 Task: Change the post settings so that anyone can see your posts.
Action: Mouse scrolled (583, 306) with delta (0, 0)
Screenshot: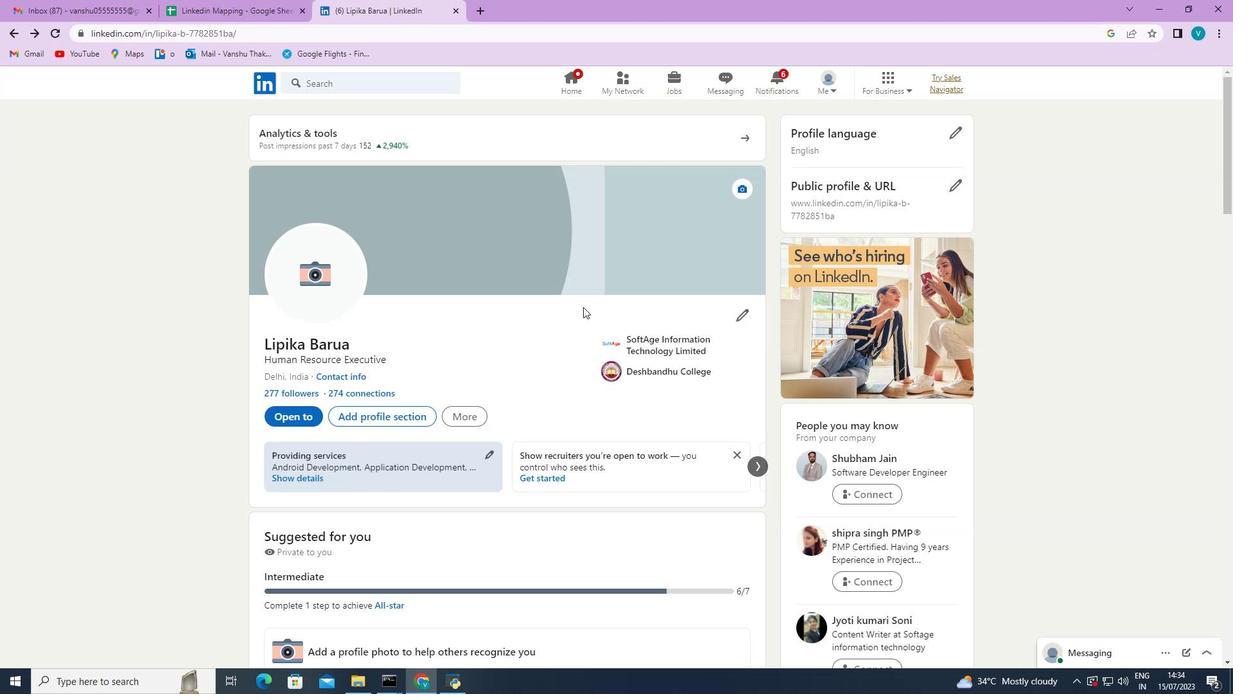 
Action: Mouse scrolled (583, 306) with delta (0, 0)
Screenshot: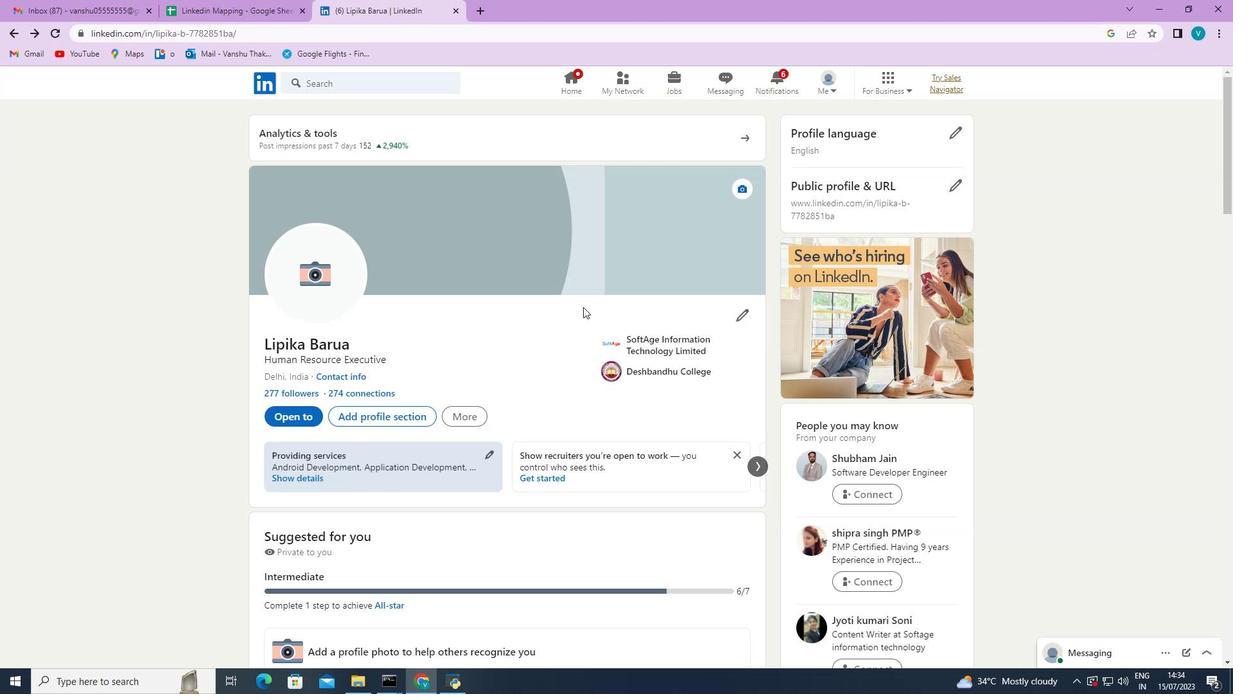 
Action: Mouse scrolled (583, 306) with delta (0, 0)
Screenshot: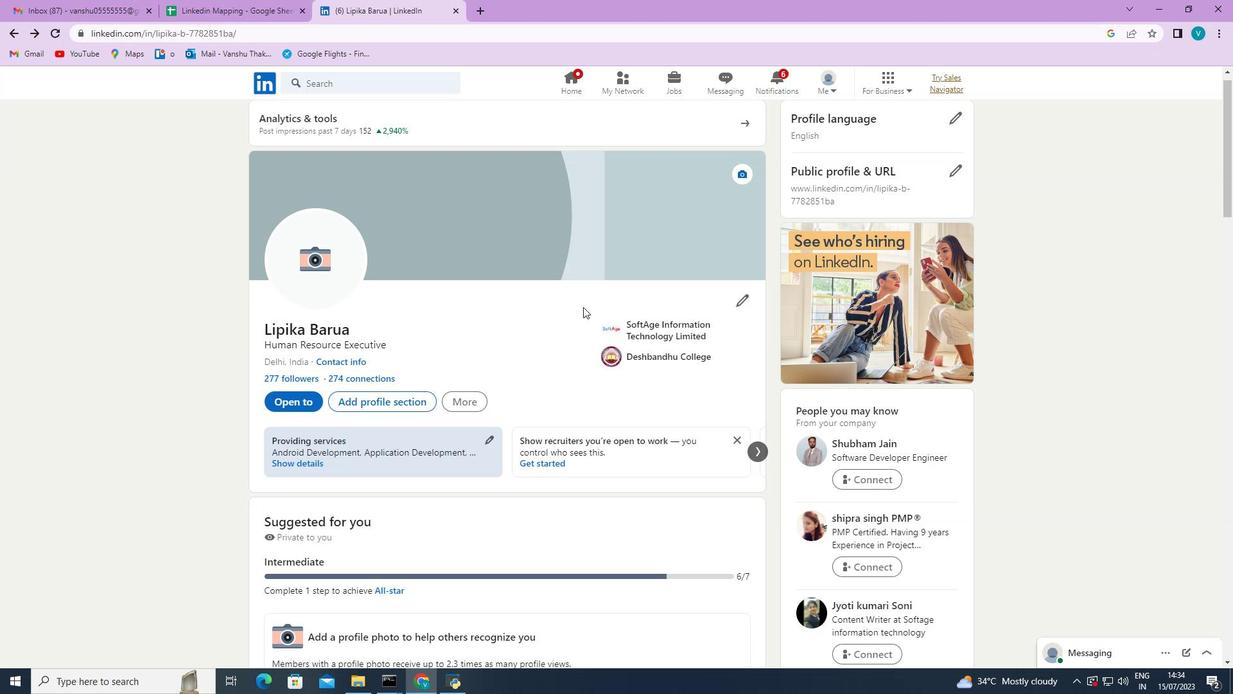 
Action: Mouse scrolled (583, 306) with delta (0, 0)
Screenshot: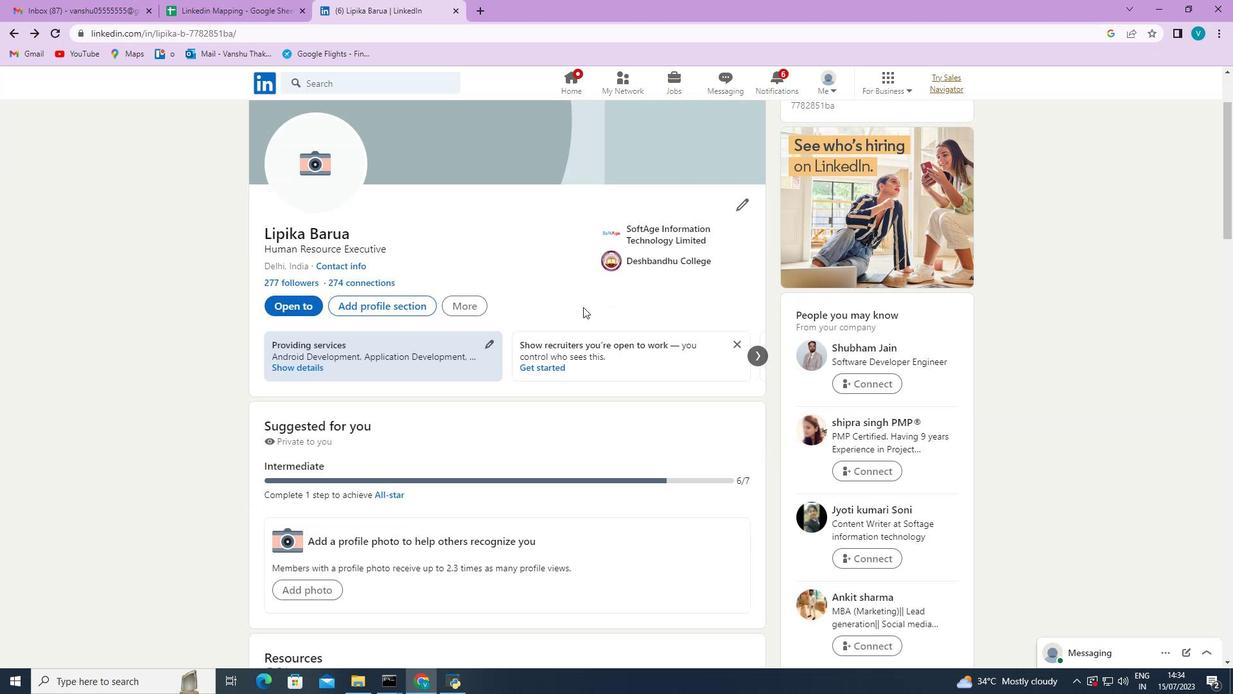 
Action: Mouse scrolled (583, 306) with delta (0, 0)
Screenshot: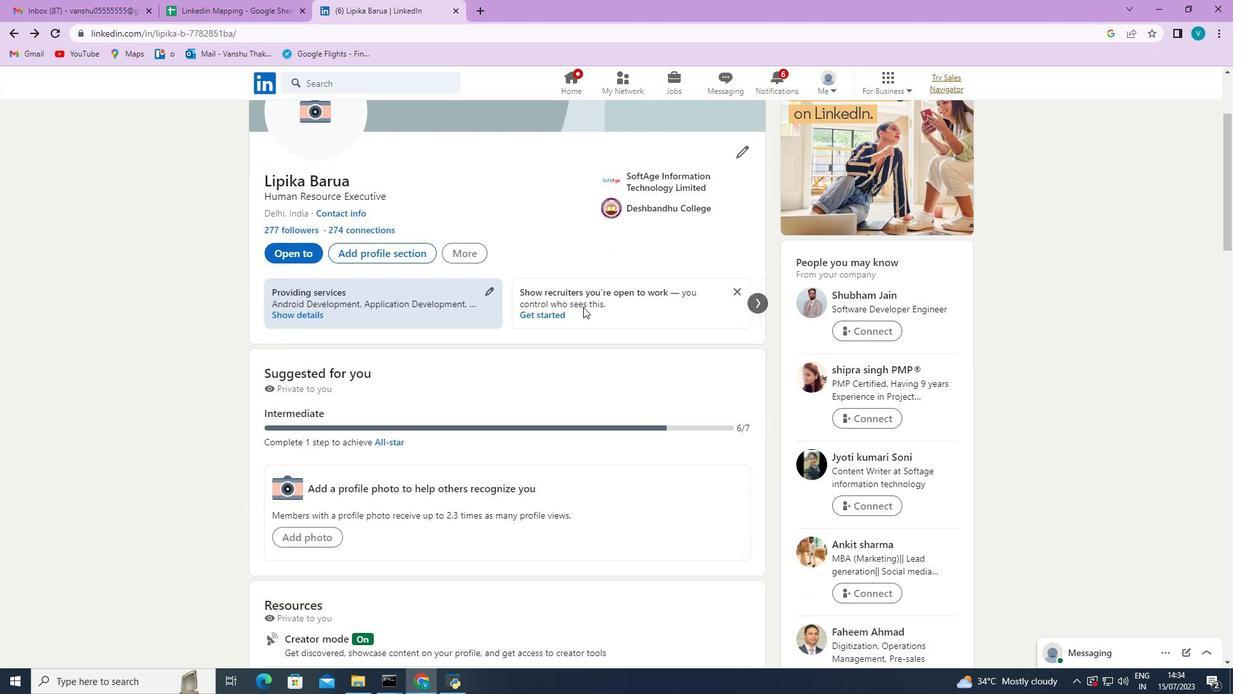 
Action: Mouse scrolled (583, 306) with delta (0, 0)
Screenshot: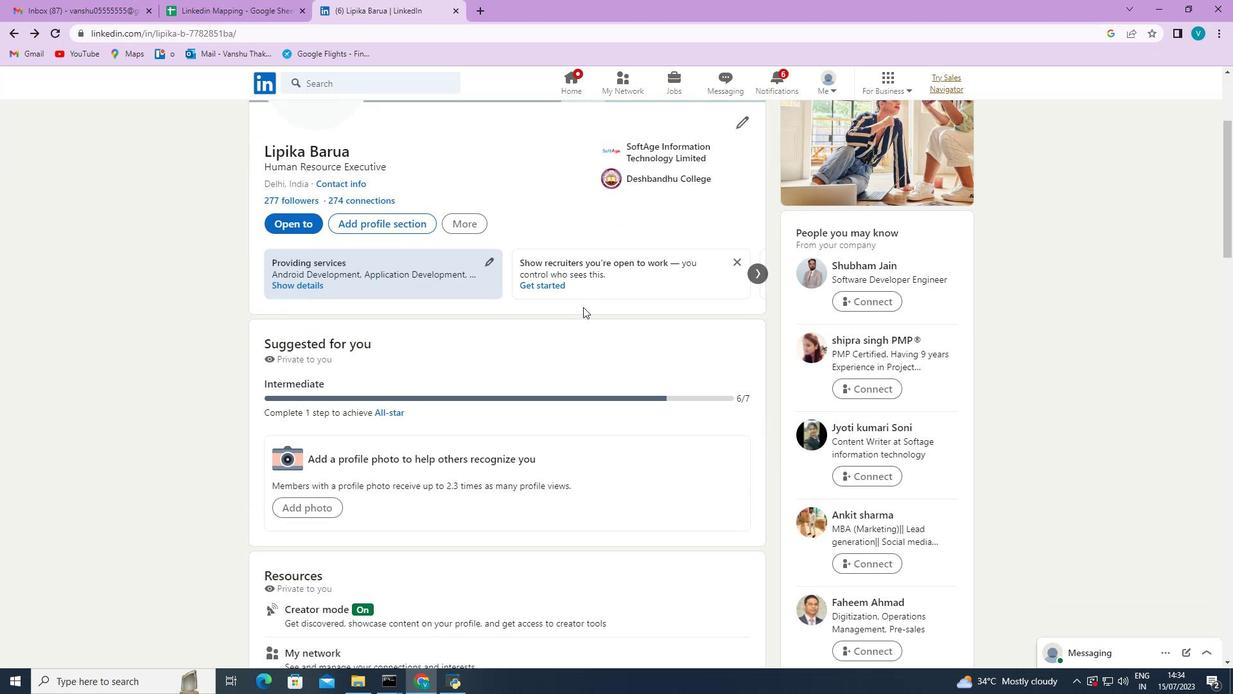 
Action: Mouse scrolled (583, 306) with delta (0, 0)
Screenshot: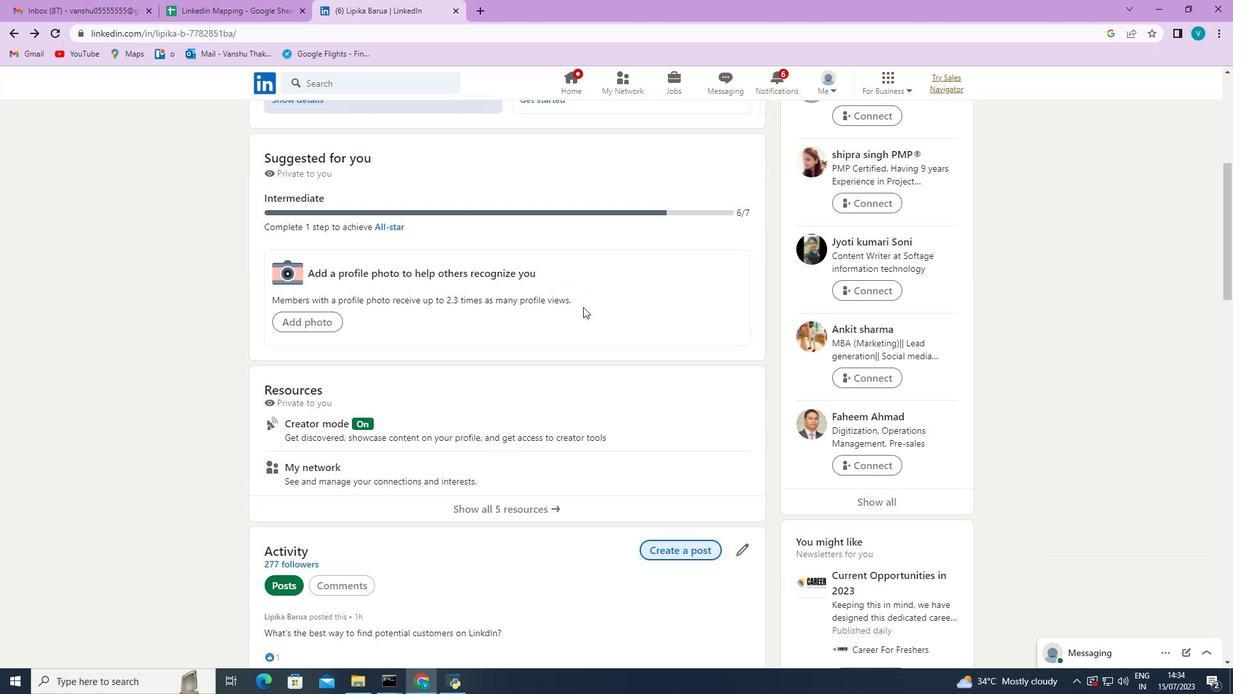 
Action: Mouse scrolled (583, 306) with delta (0, 0)
Screenshot: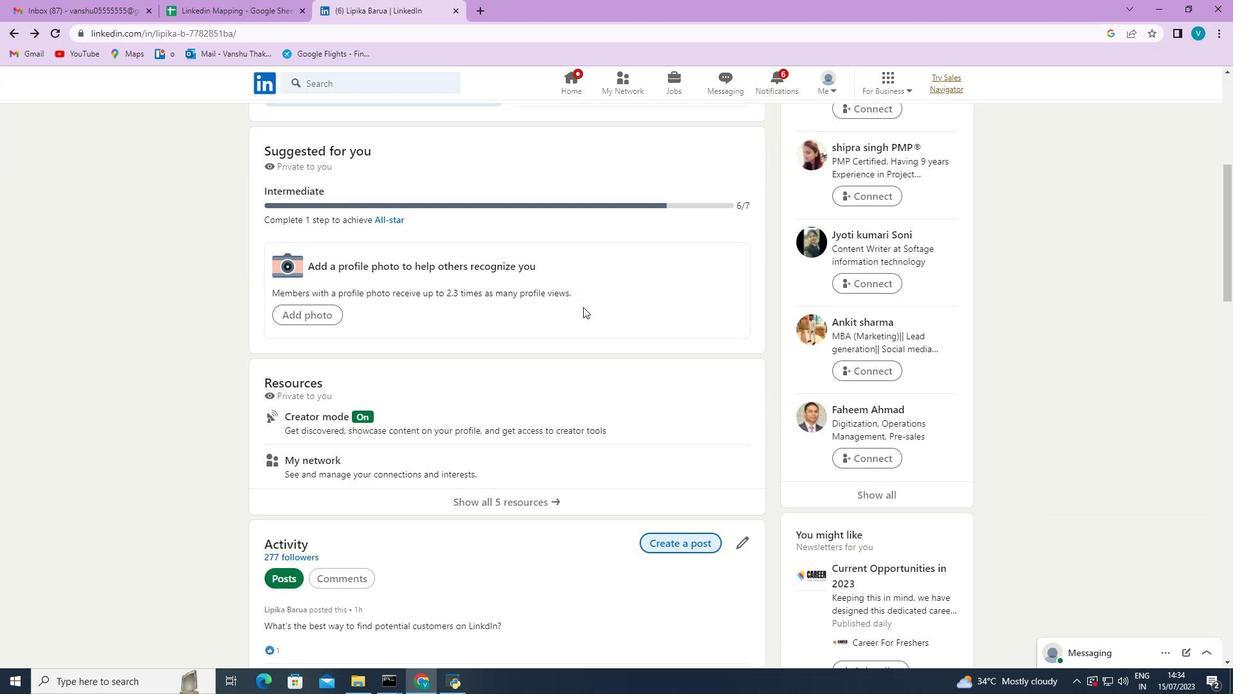 
Action: Mouse scrolled (583, 306) with delta (0, 0)
Screenshot: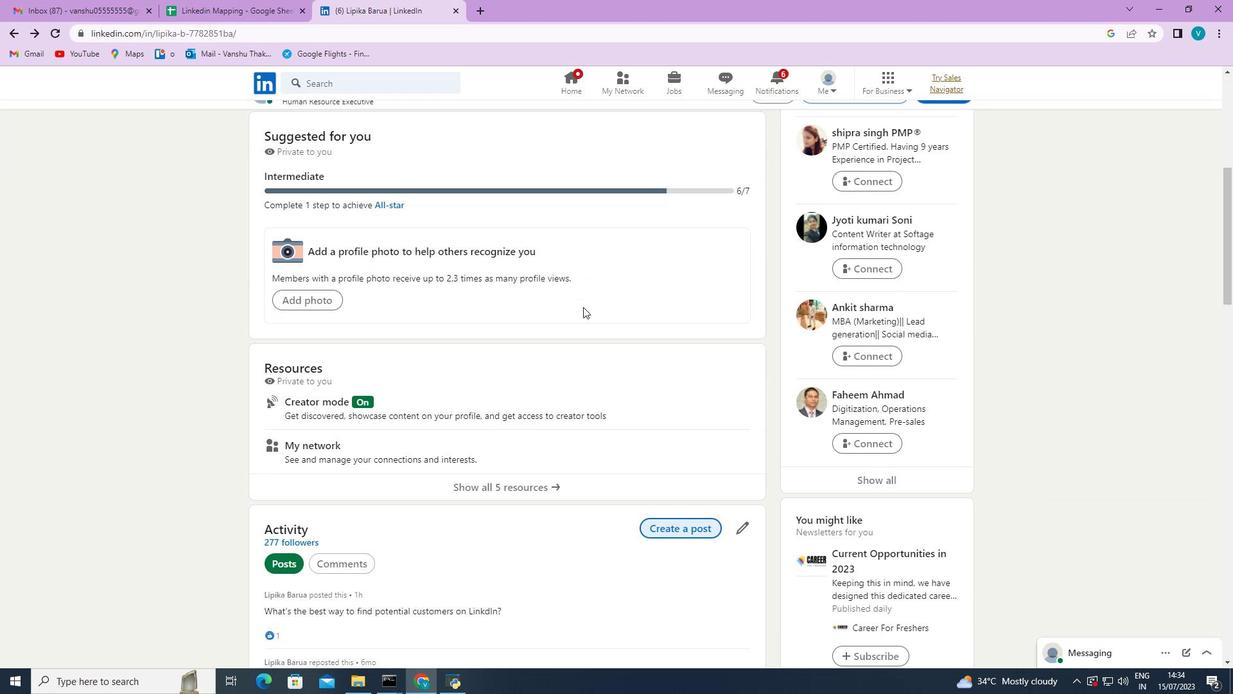 
Action: Mouse moved to (663, 351)
Screenshot: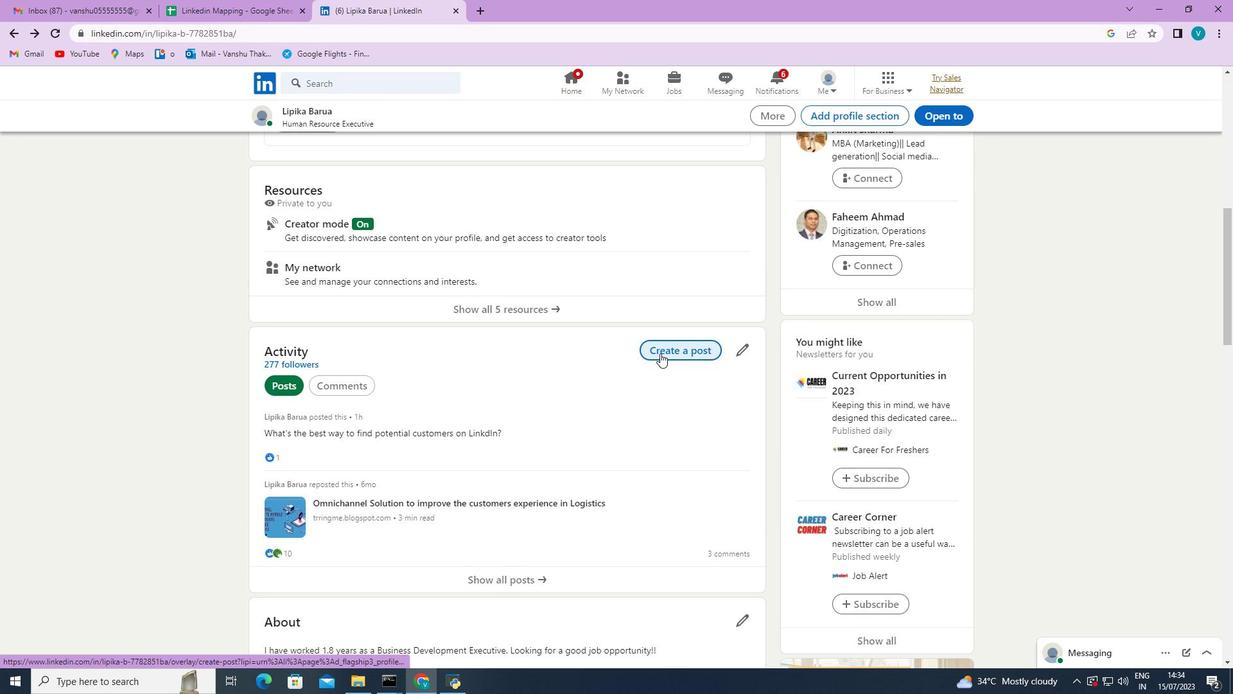 
Action: Mouse pressed left at (663, 351)
Screenshot: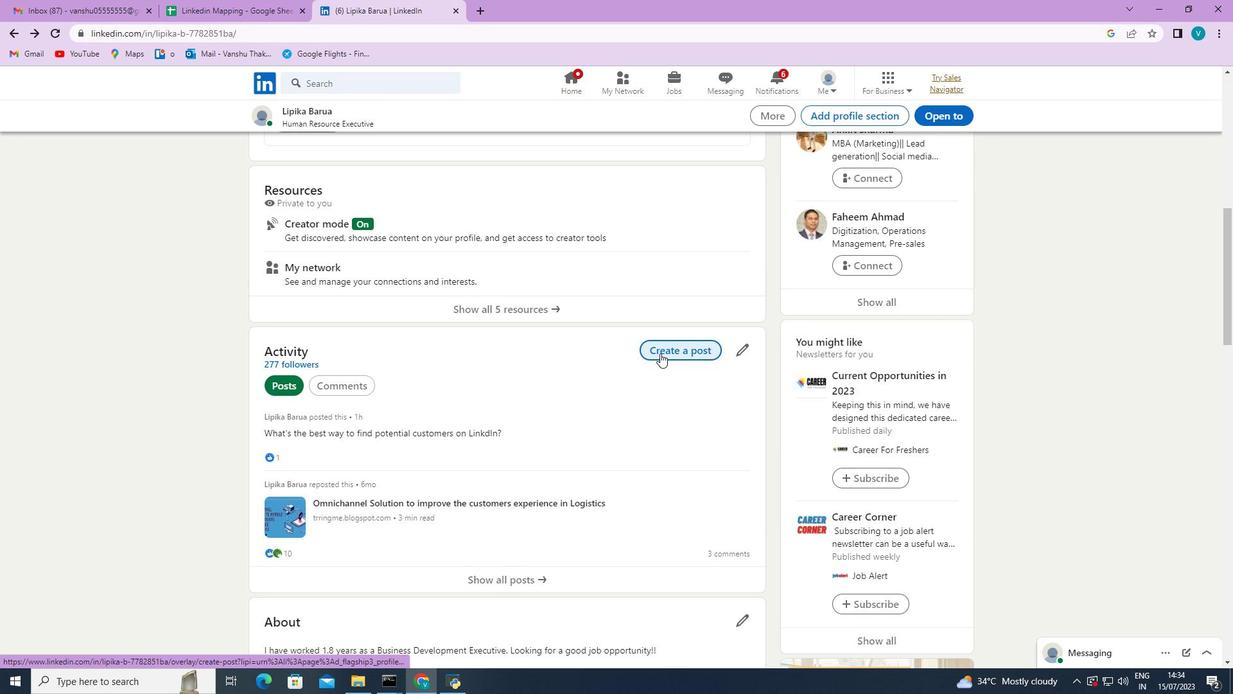 
Action: Mouse moved to (509, 109)
Screenshot: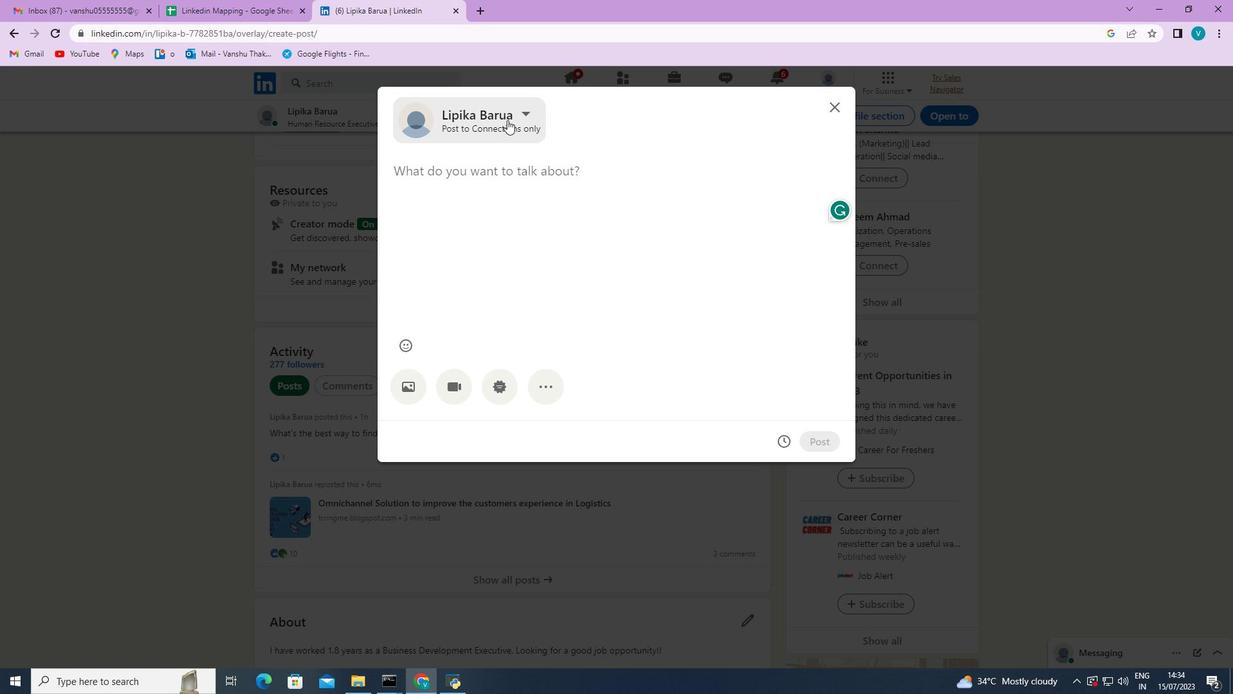 
Action: Mouse pressed left at (509, 109)
Screenshot: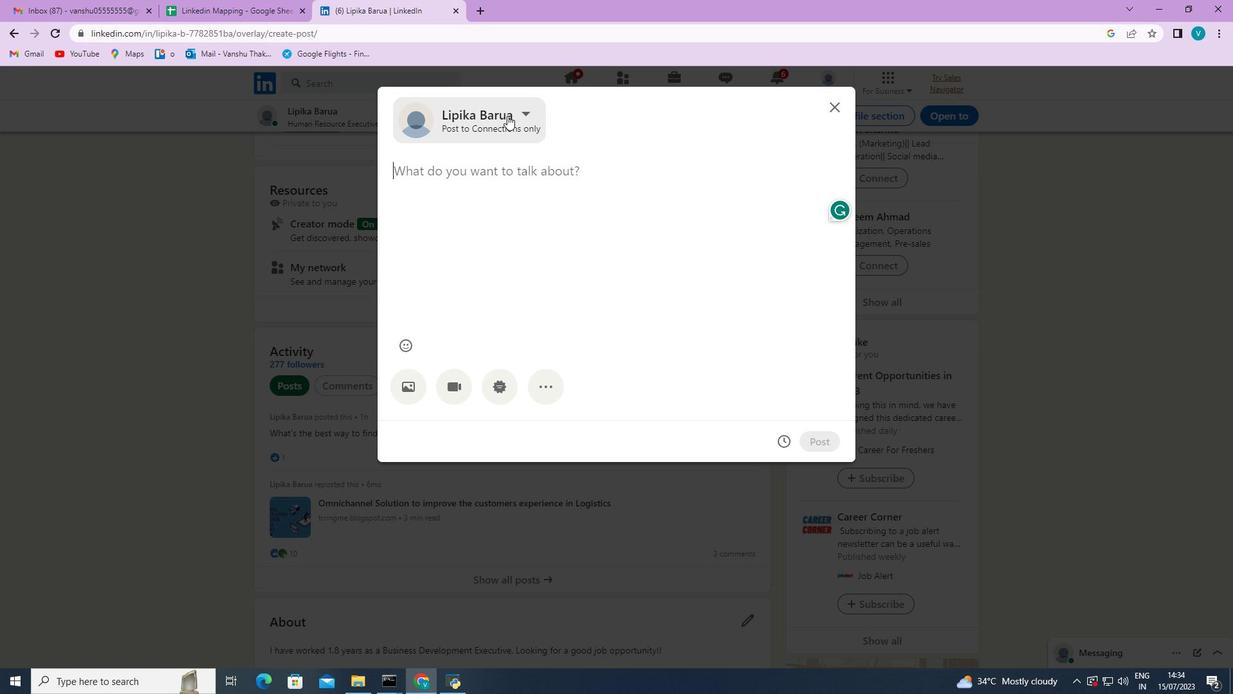 
Action: Mouse moved to (767, 193)
Screenshot: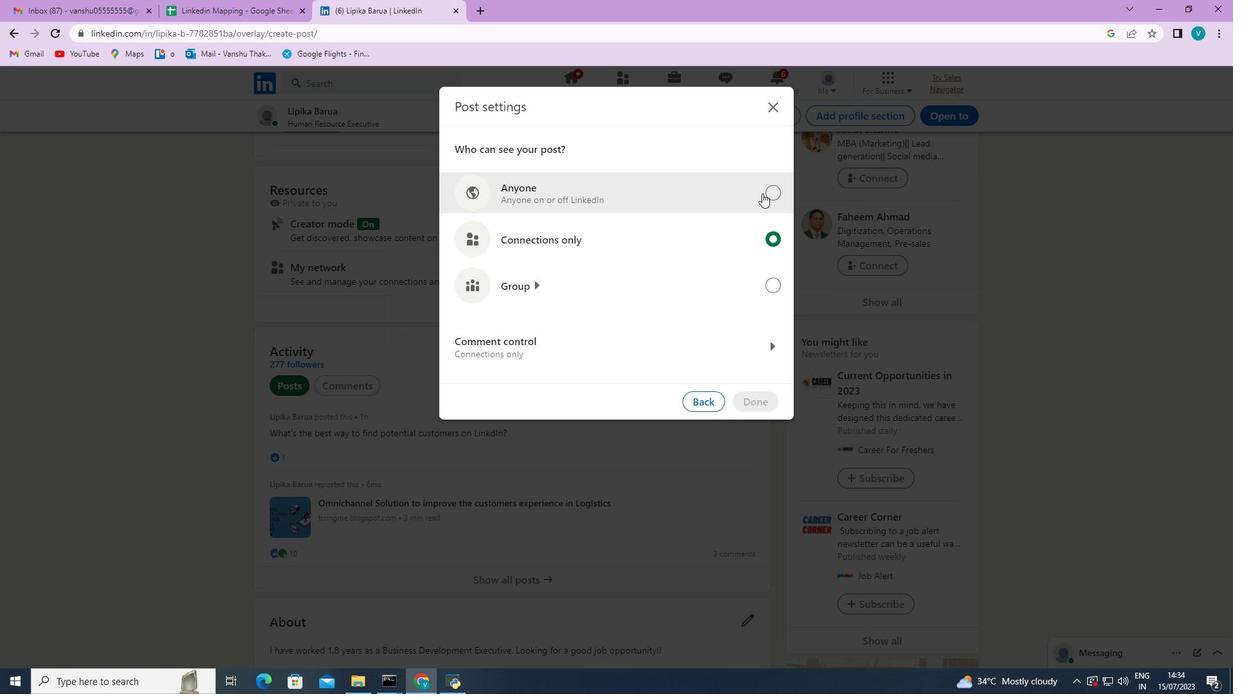 
Action: Mouse pressed left at (767, 193)
Screenshot: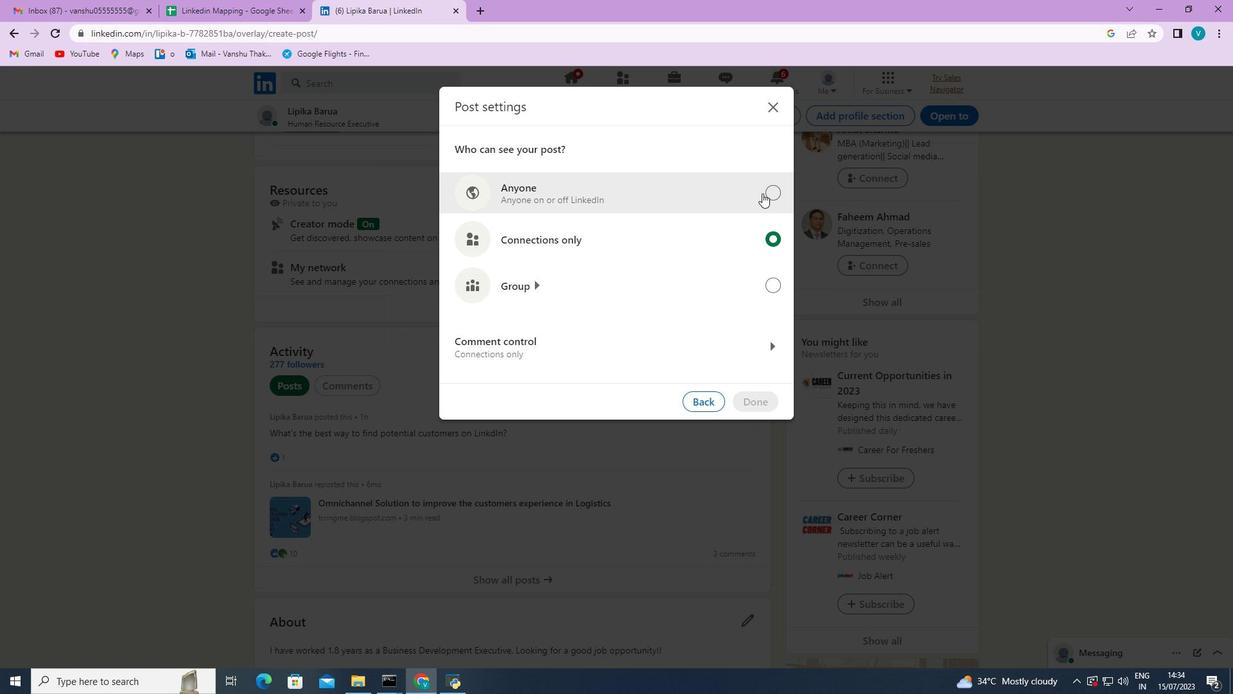 
Action: Mouse moved to (769, 400)
Screenshot: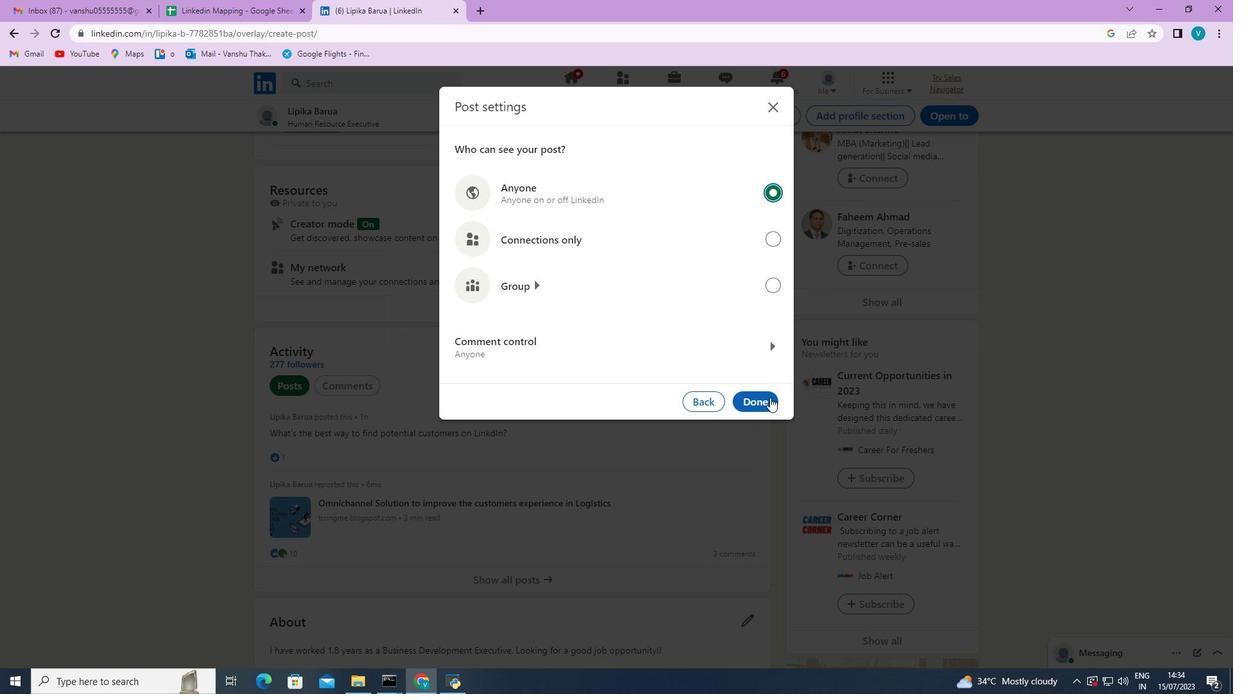 
Action: Mouse pressed left at (769, 400)
Screenshot: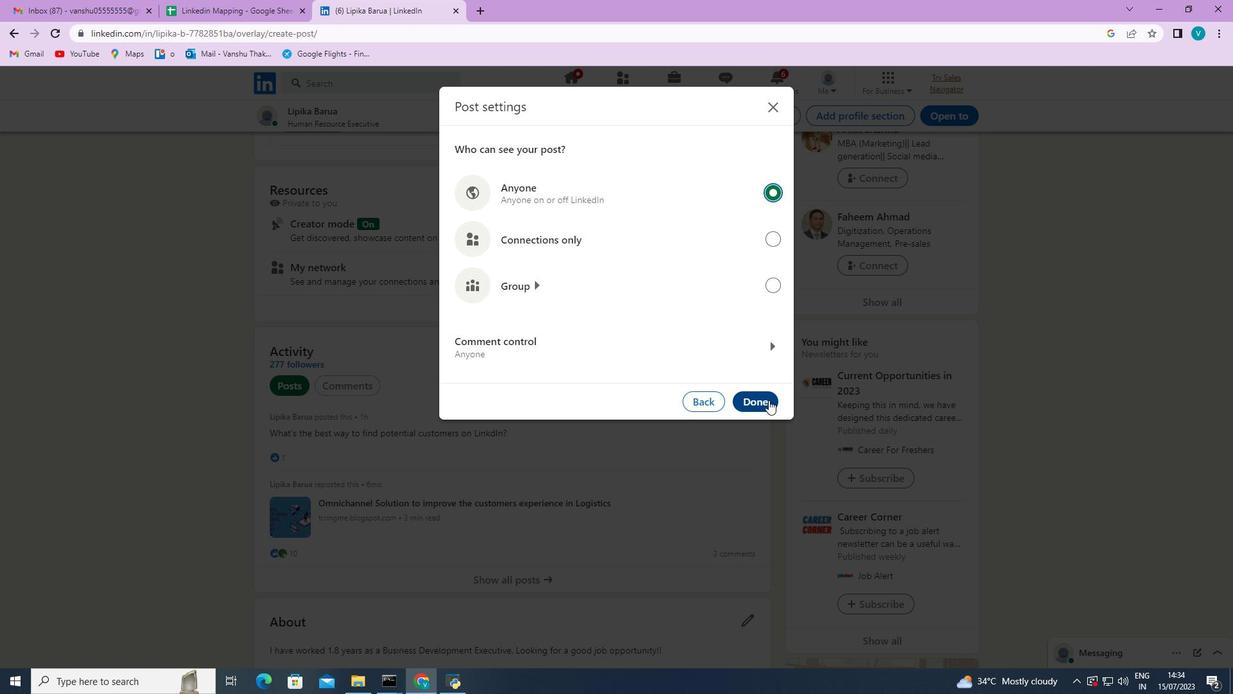 
